 Task: Create List Newsletters in Board Resource Management to Workspace Continuous Integration and Deployment. Create List Press Releases in Board Website Design to Workspace Continuous Integration and Deployment. Create List Social Media Posts in Board Social Media Content Creation and Curation to Workspace Continuous Integration and Deployment
Action: Mouse moved to (43, 358)
Screenshot: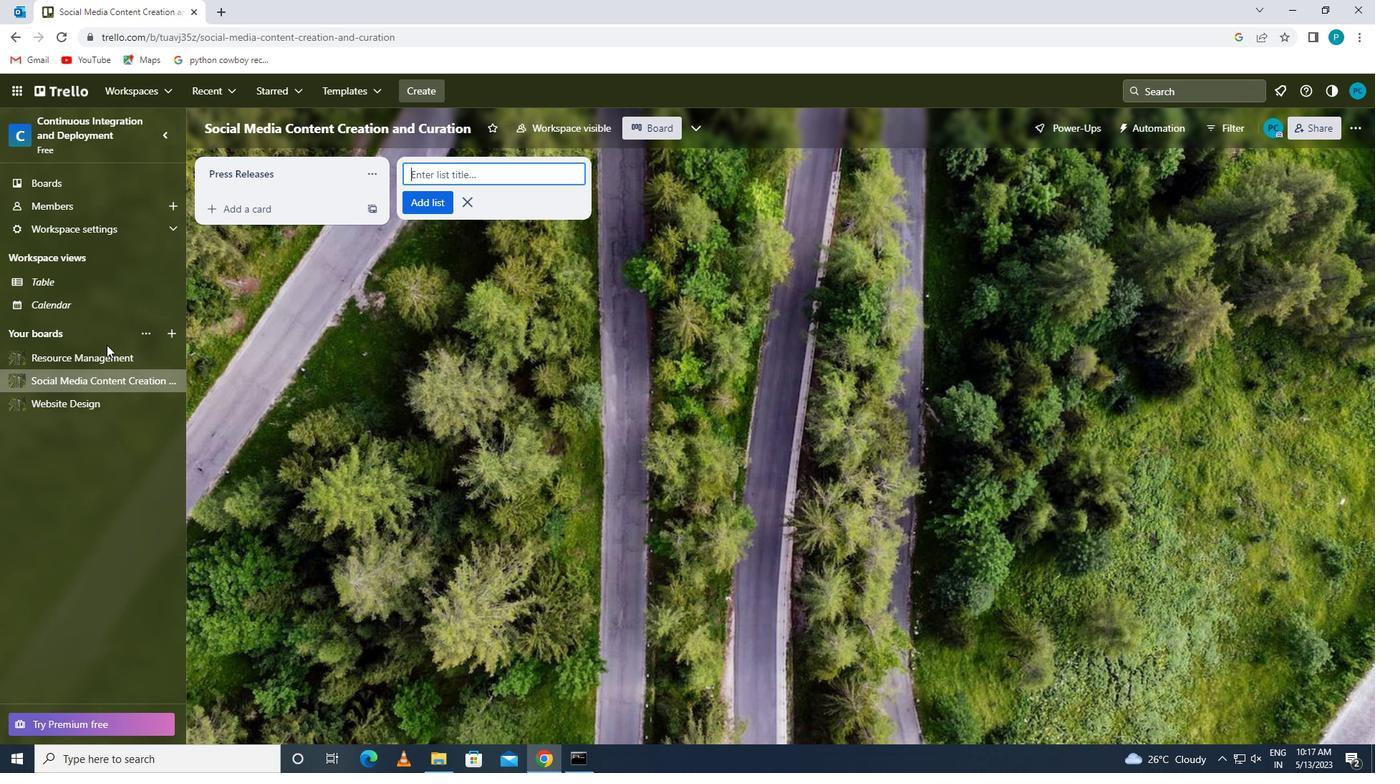 
Action: Mouse pressed left at (43, 358)
Screenshot: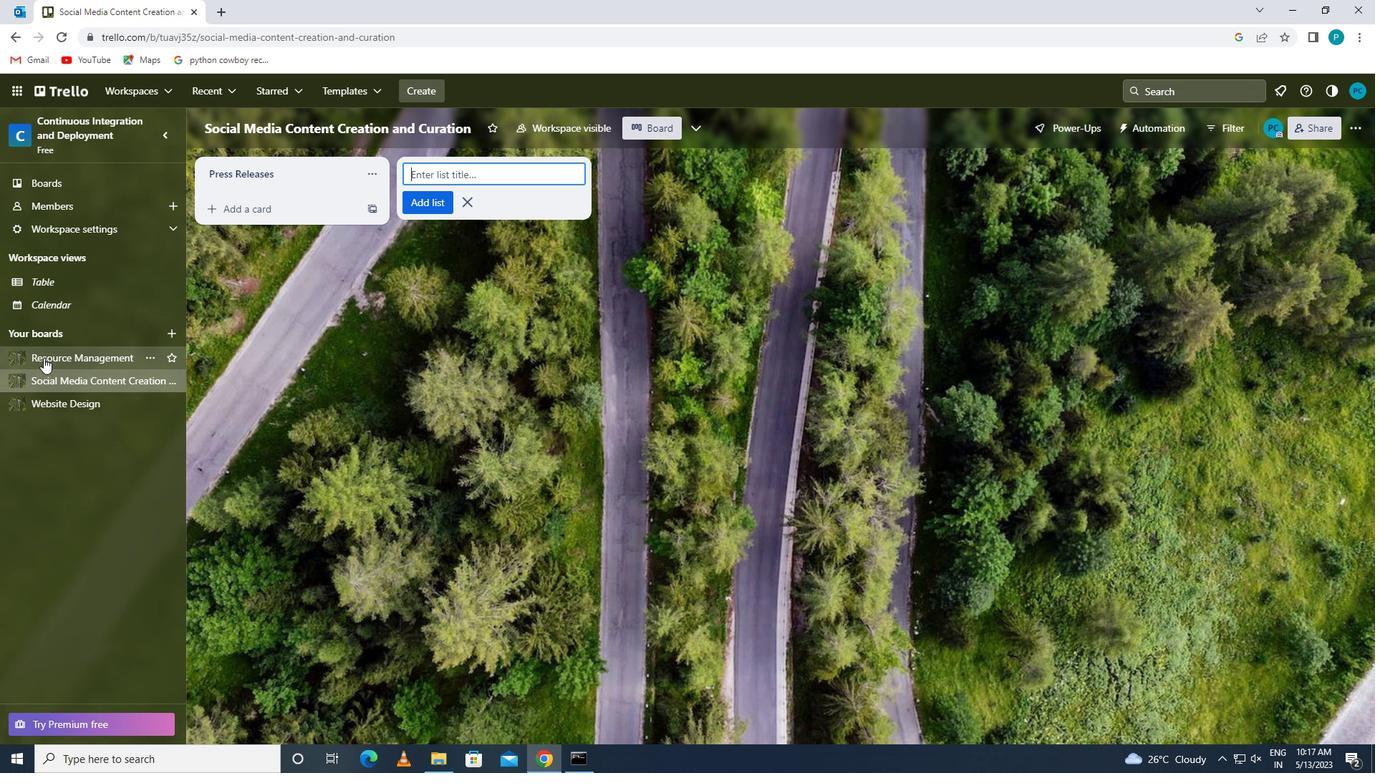 
Action: Mouse moved to (462, 175)
Screenshot: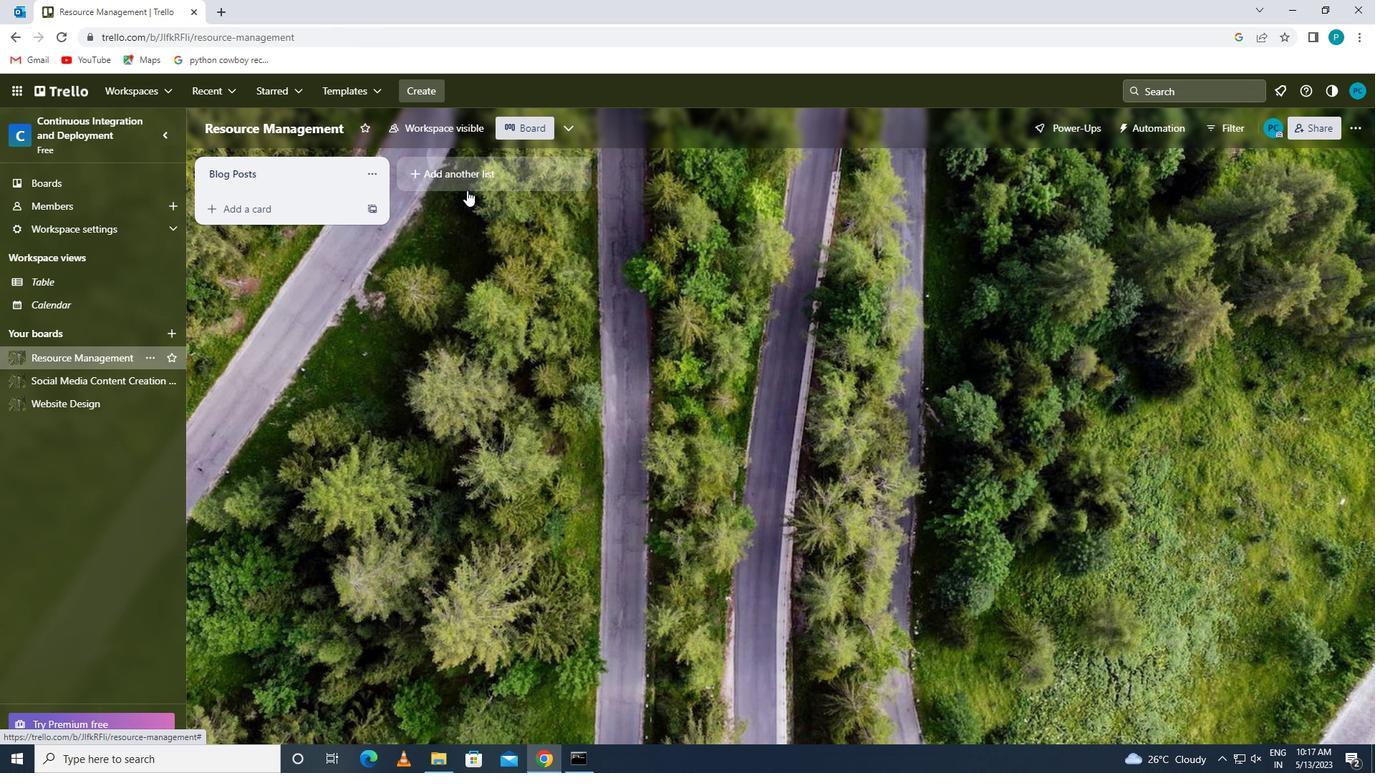 
Action: Mouse pressed left at (462, 175)
Screenshot: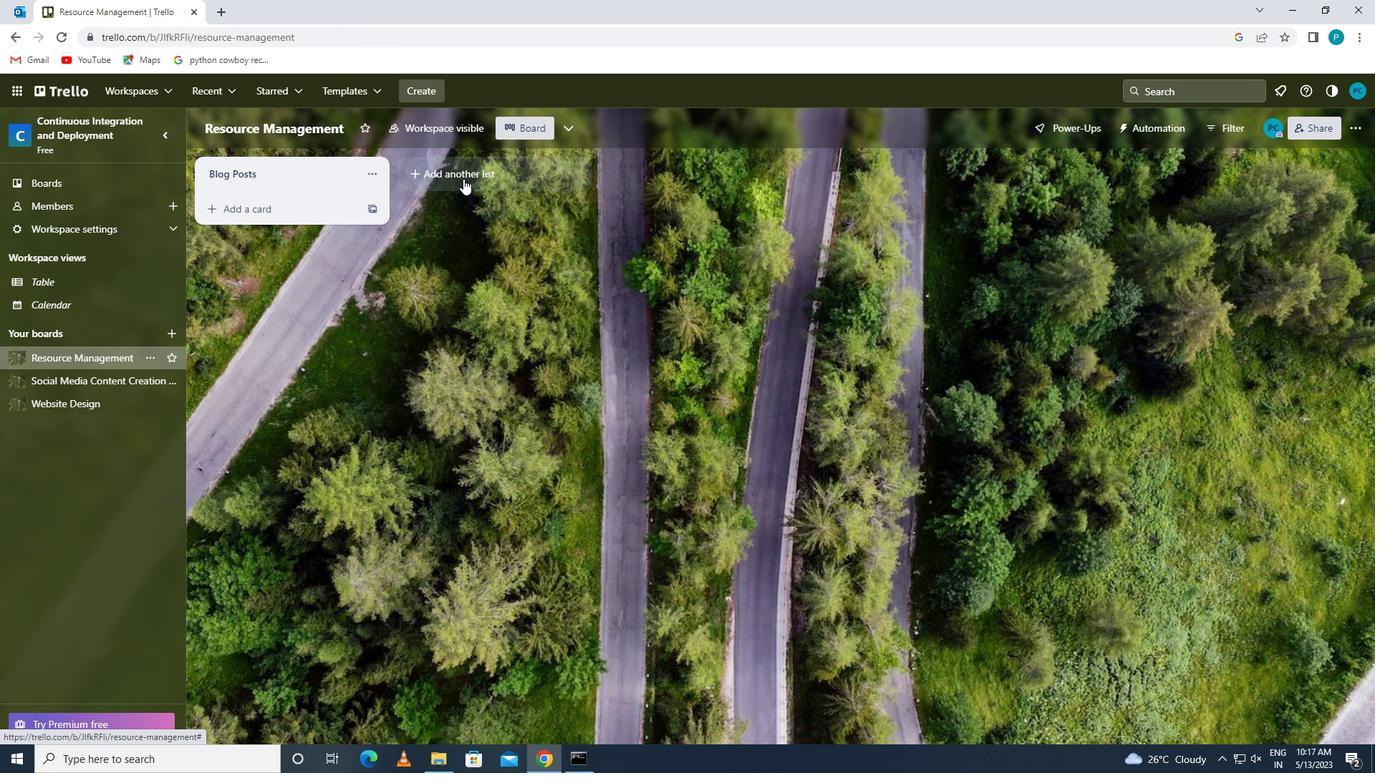 
Action: Key pressed <Key.caps_lock>n<Key.caps_lock>ewsletters
Screenshot: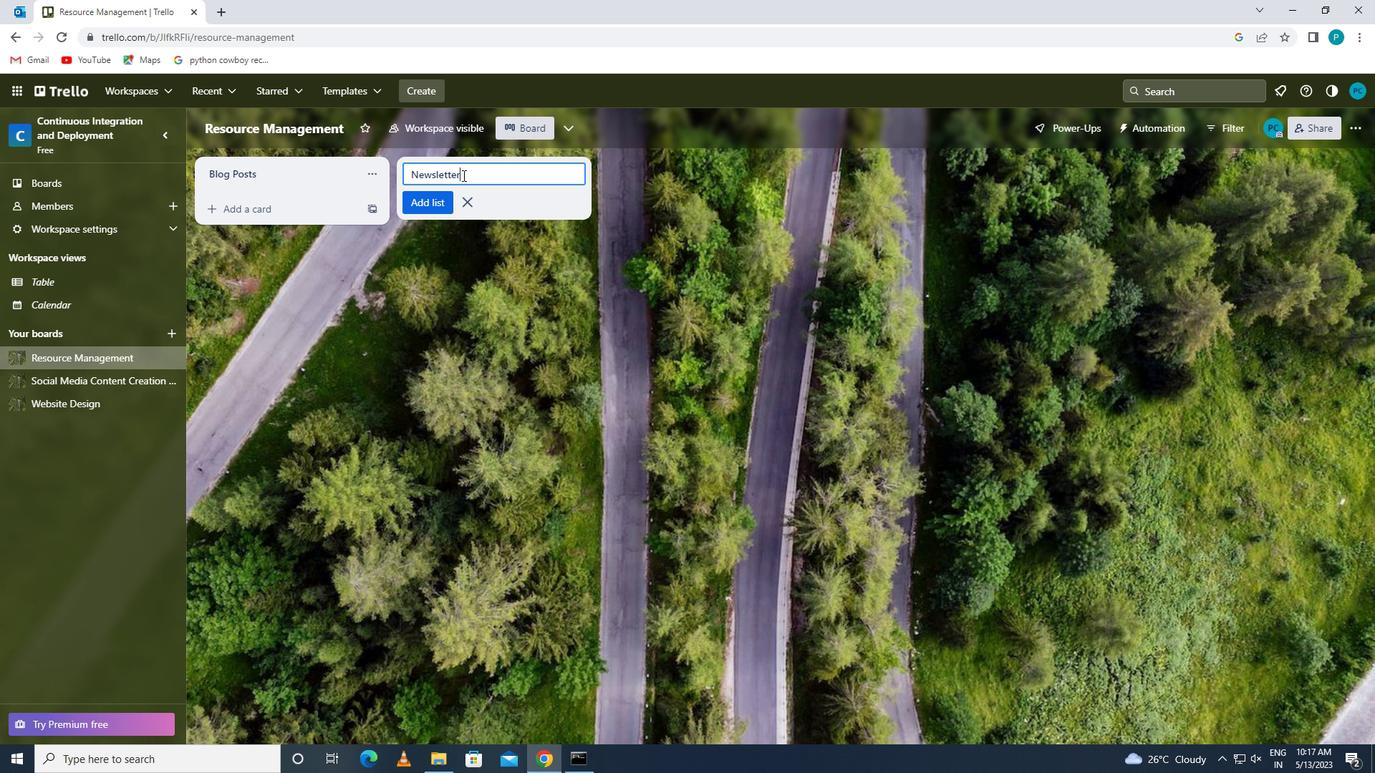
Action: Mouse moved to (449, 213)
Screenshot: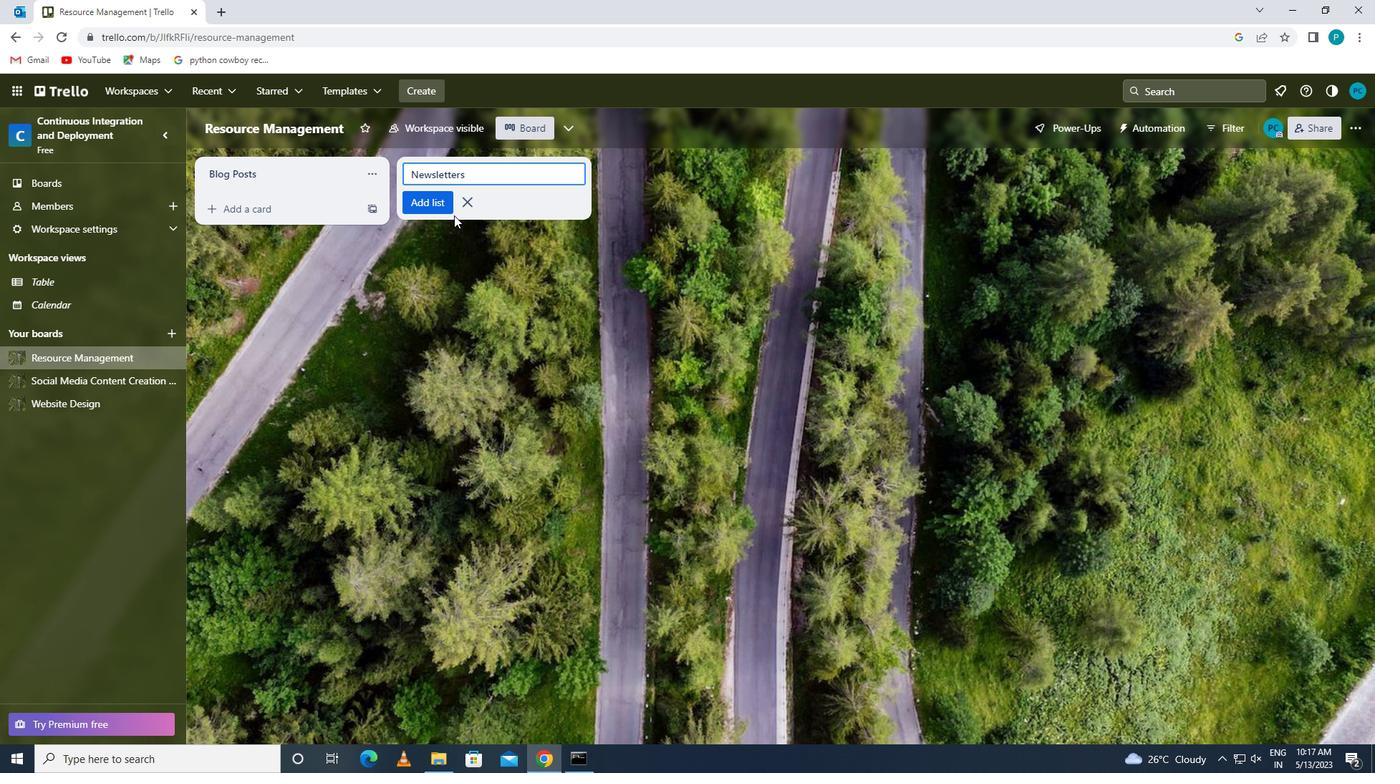 
Action: Mouse pressed left at (449, 213)
Screenshot: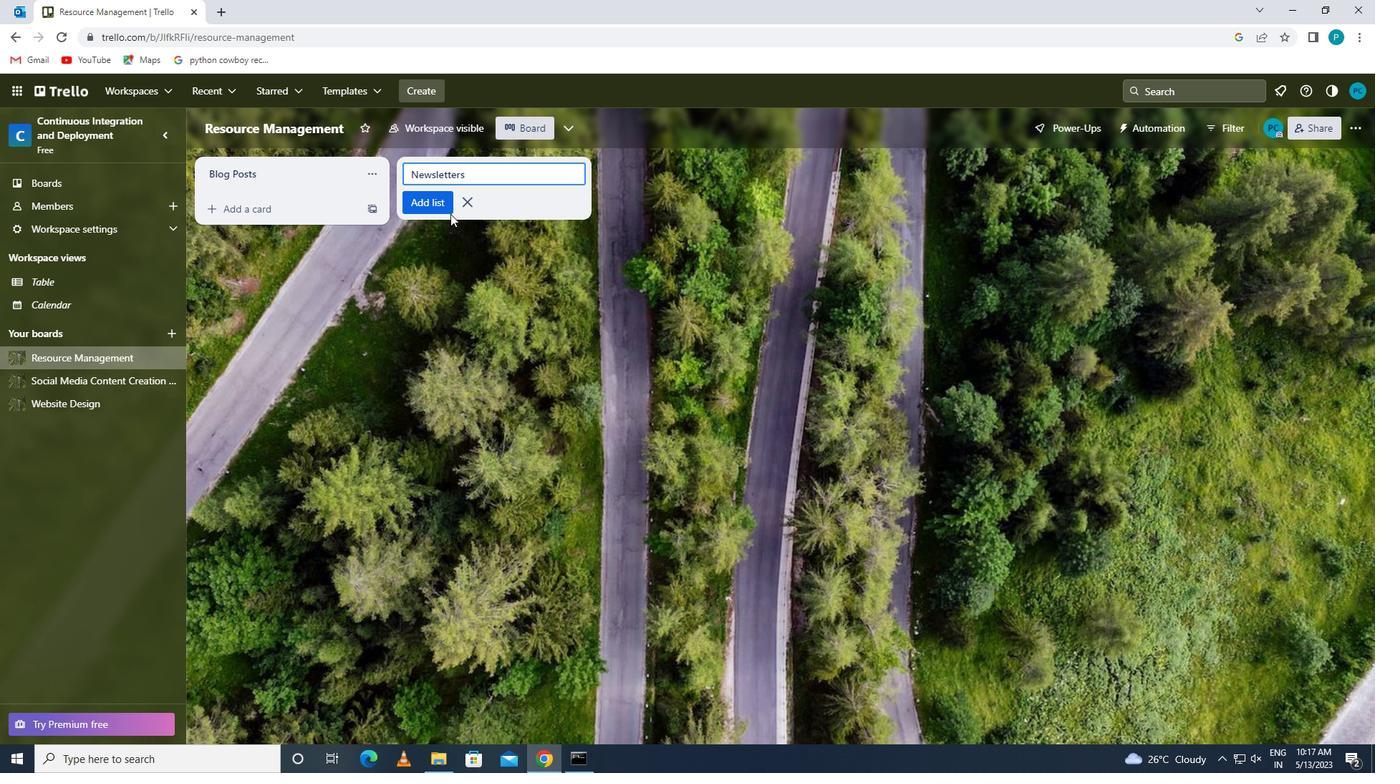 
Action: Mouse moved to (33, 400)
Screenshot: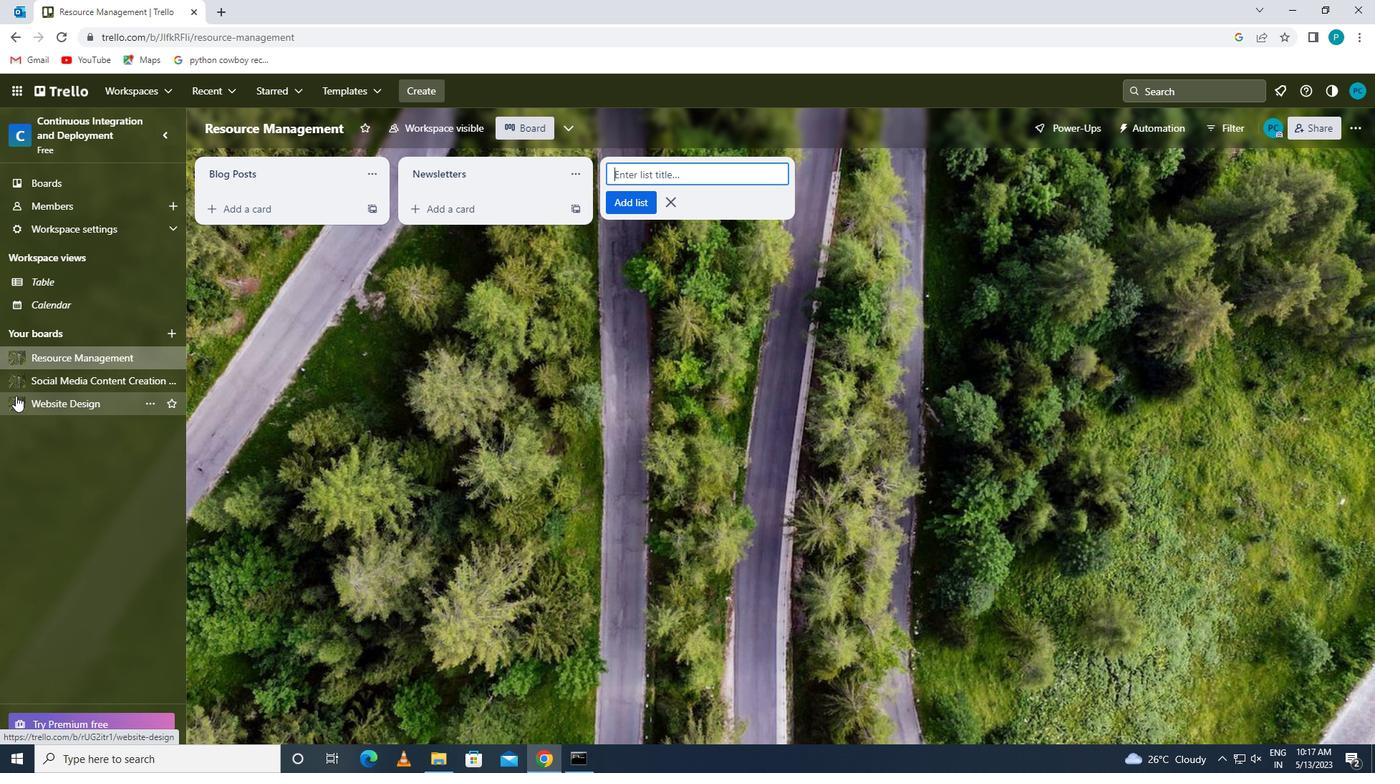 
Action: Mouse pressed left at (33, 400)
Screenshot: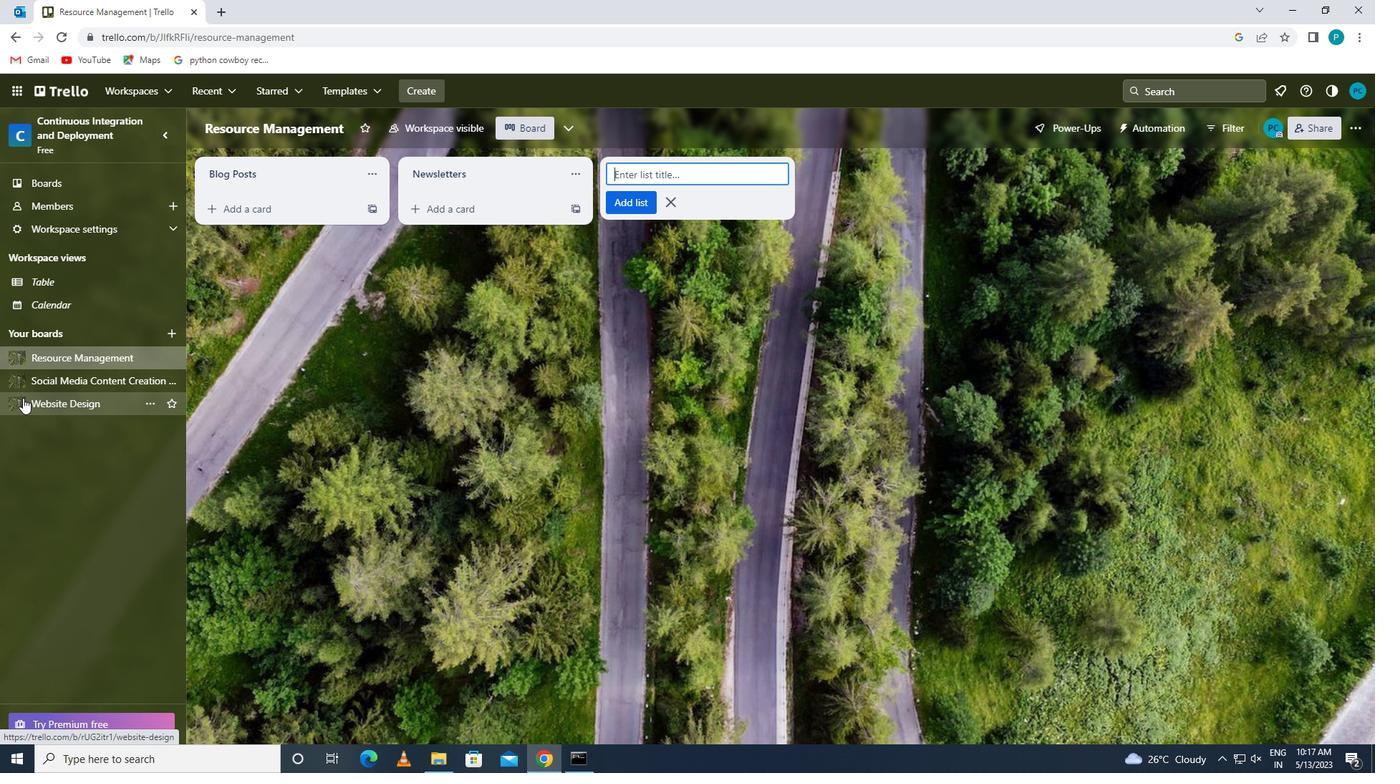
Action: Mouse moved to (465, 171)
Screenshot: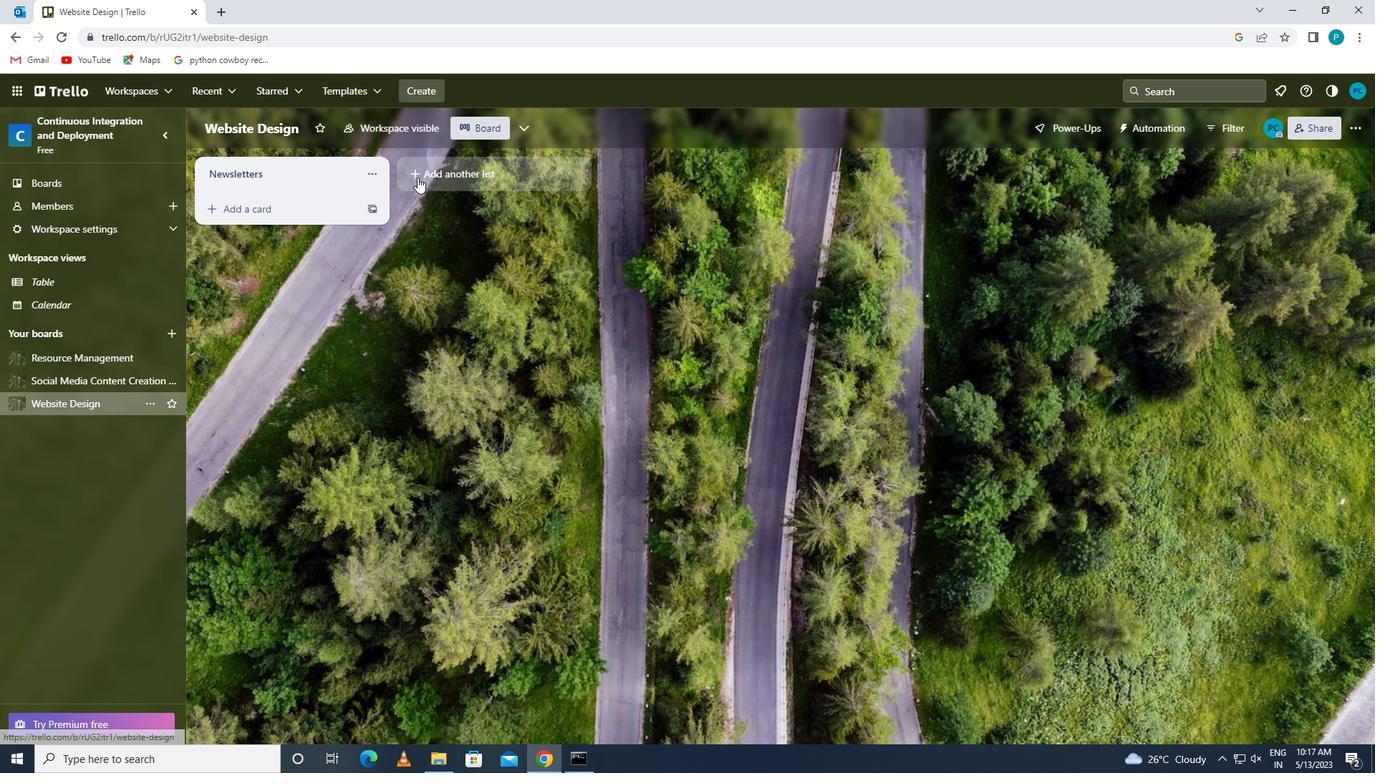 
Action: Mouse pressed left at (465, 171)
Screenshot: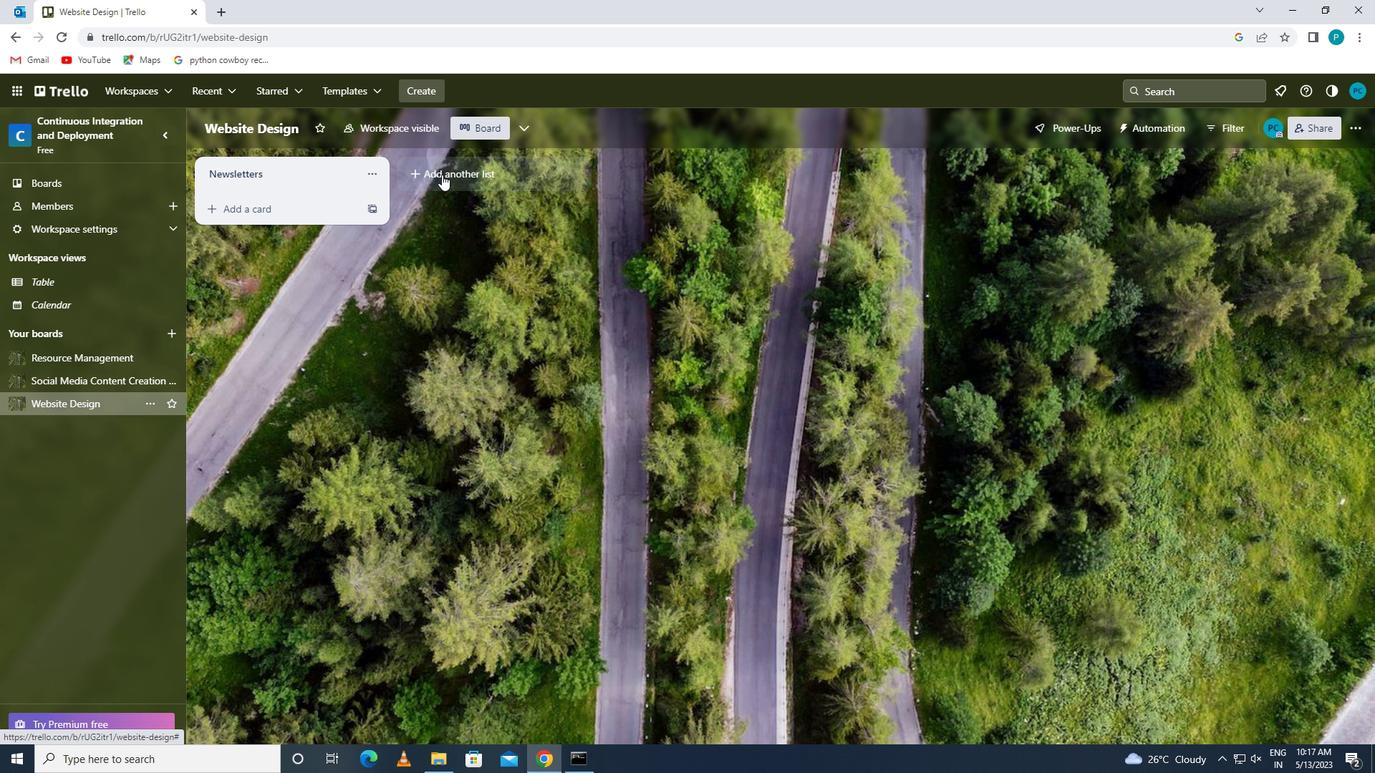 
Action: Key pressed <Key.caps_lock>p<Key.caps_lock>e<Key.backspace>ress<Key.space><Key.caps_lock>r<Key.caps_lock>eleases
Screenshot: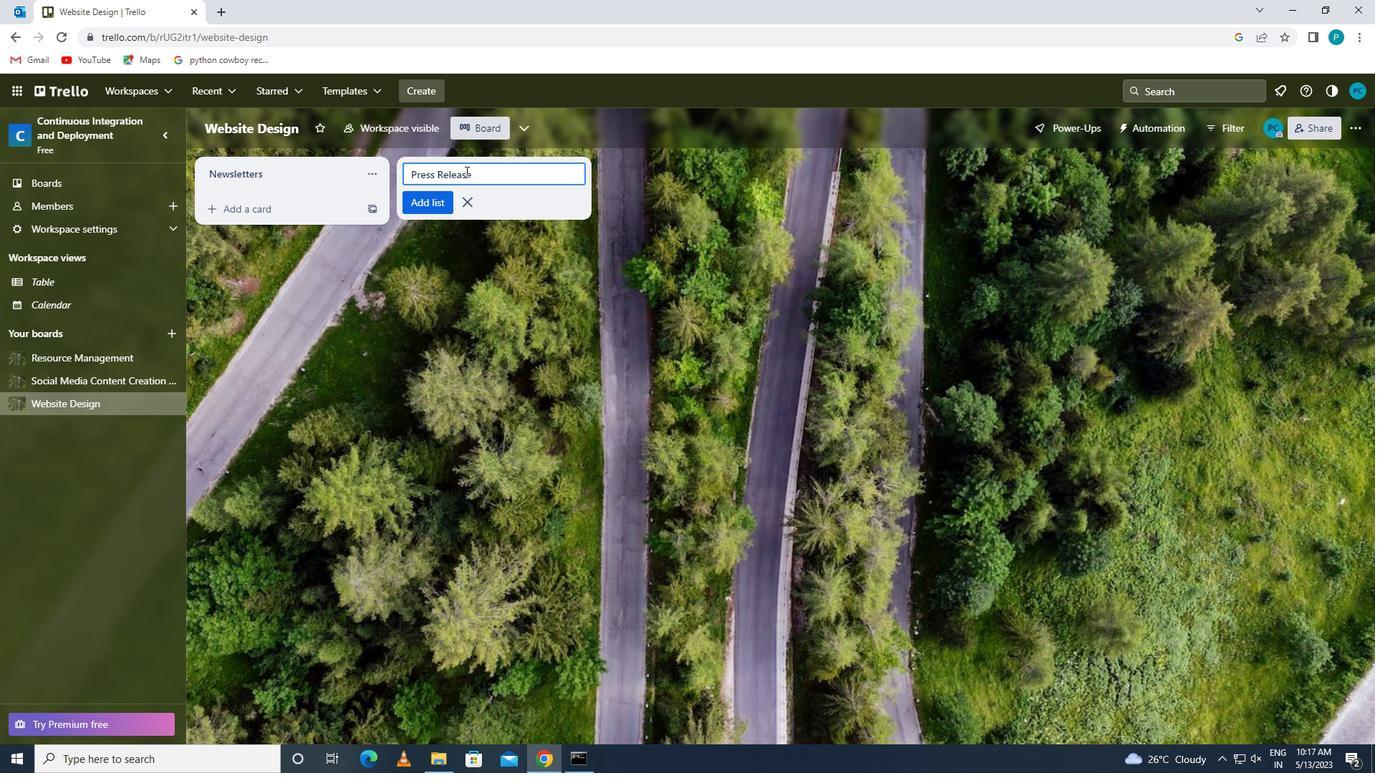 
Action: Mouse moved to (440, 202)
Screenshot: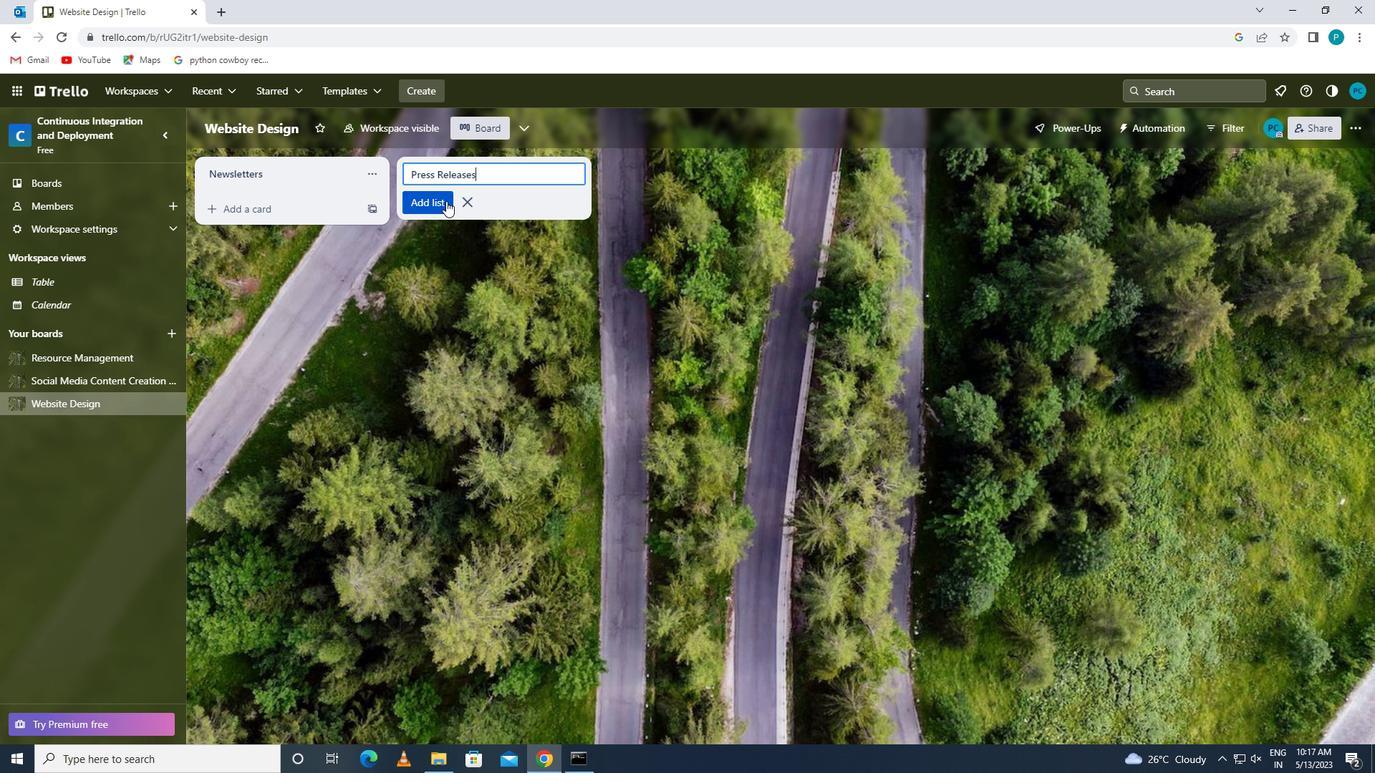 
Action: Mouse pressed left at (440, 202)
Screenshot: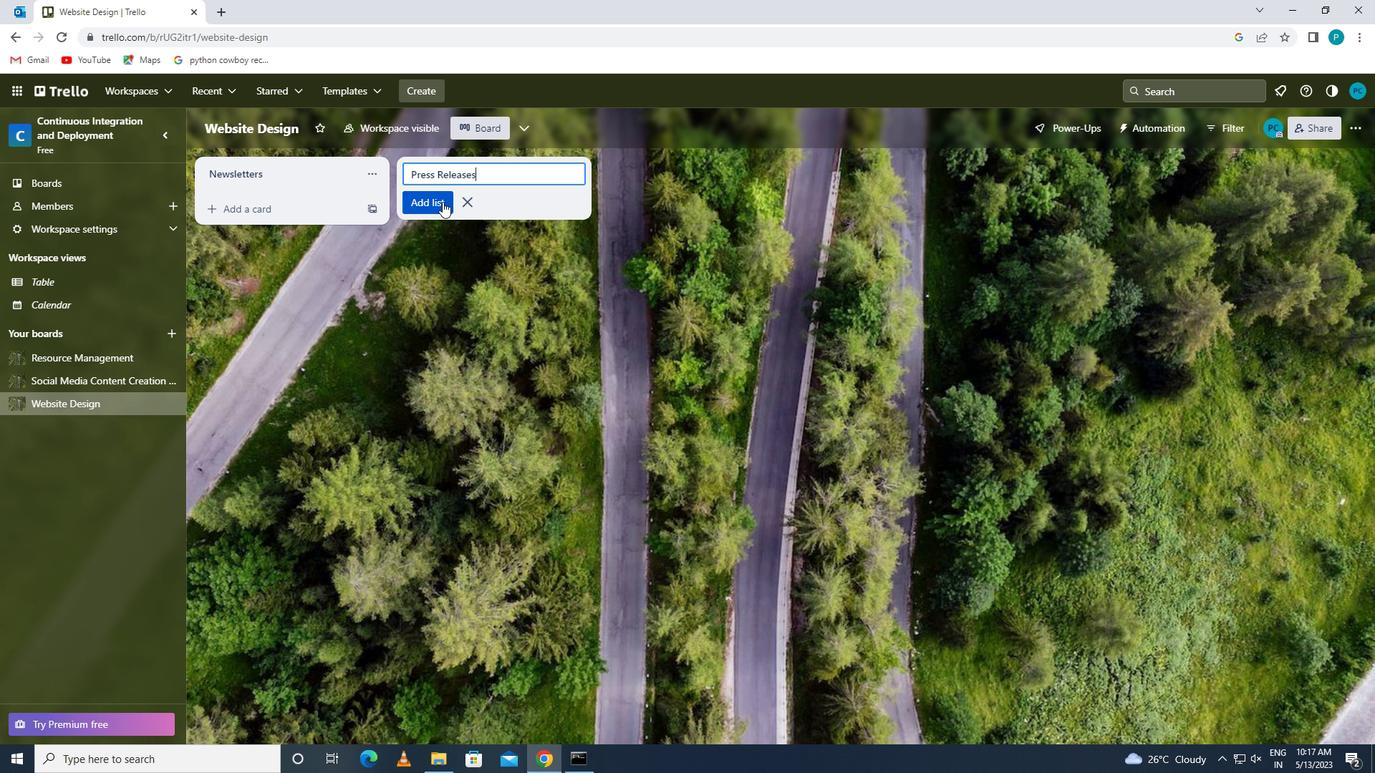 
Action: Mouse moved to (40, 383)
Screenshot: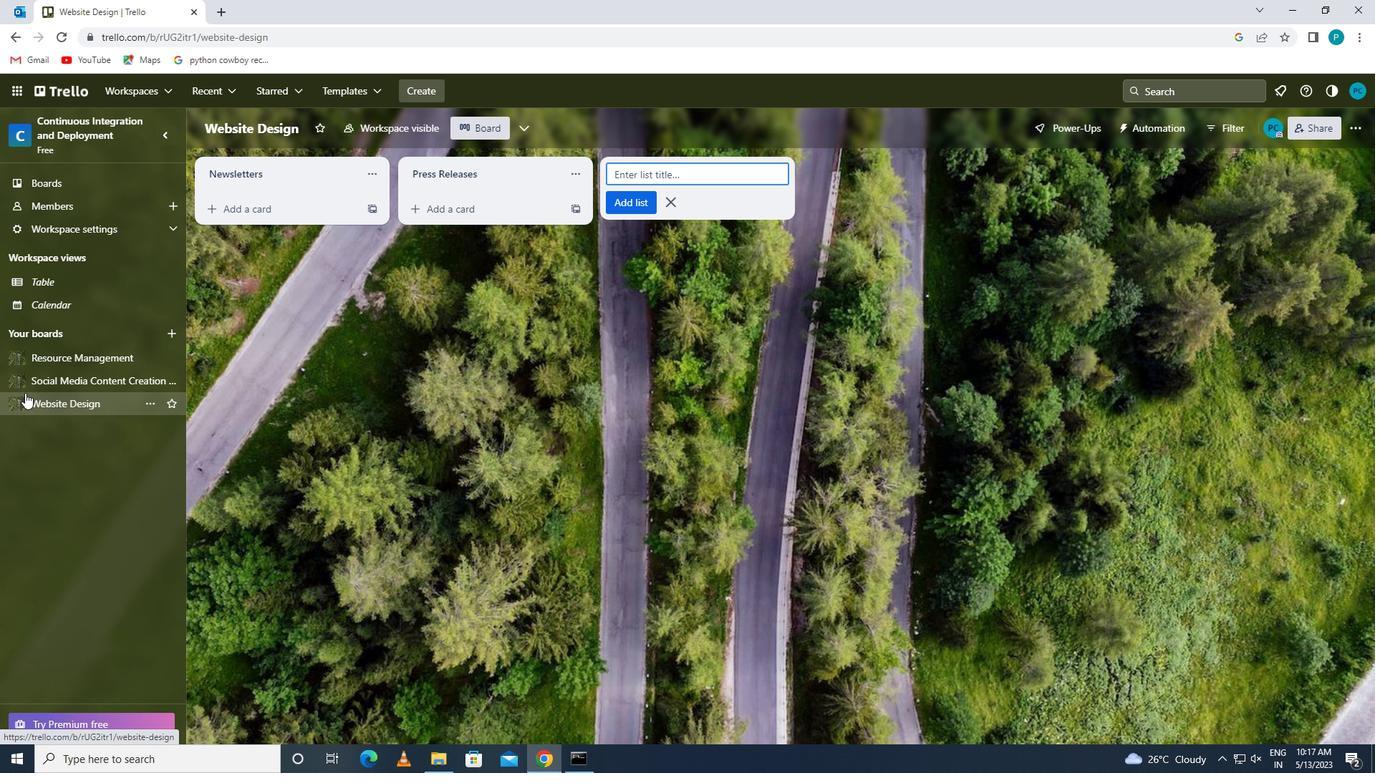 
Action: Mouse pressed left at (40, 383)
Screenshot: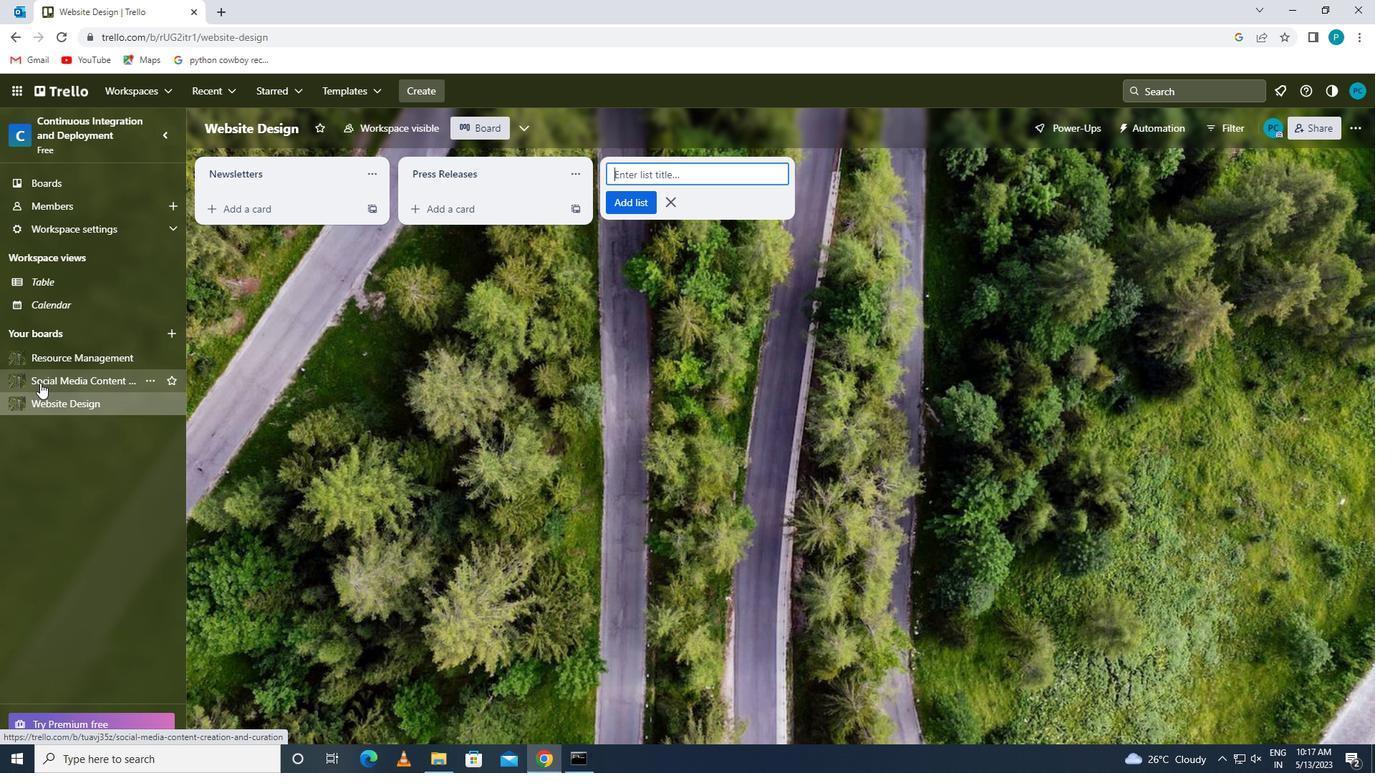 
Action: Mouse moved to (472, 168)
Screenshot: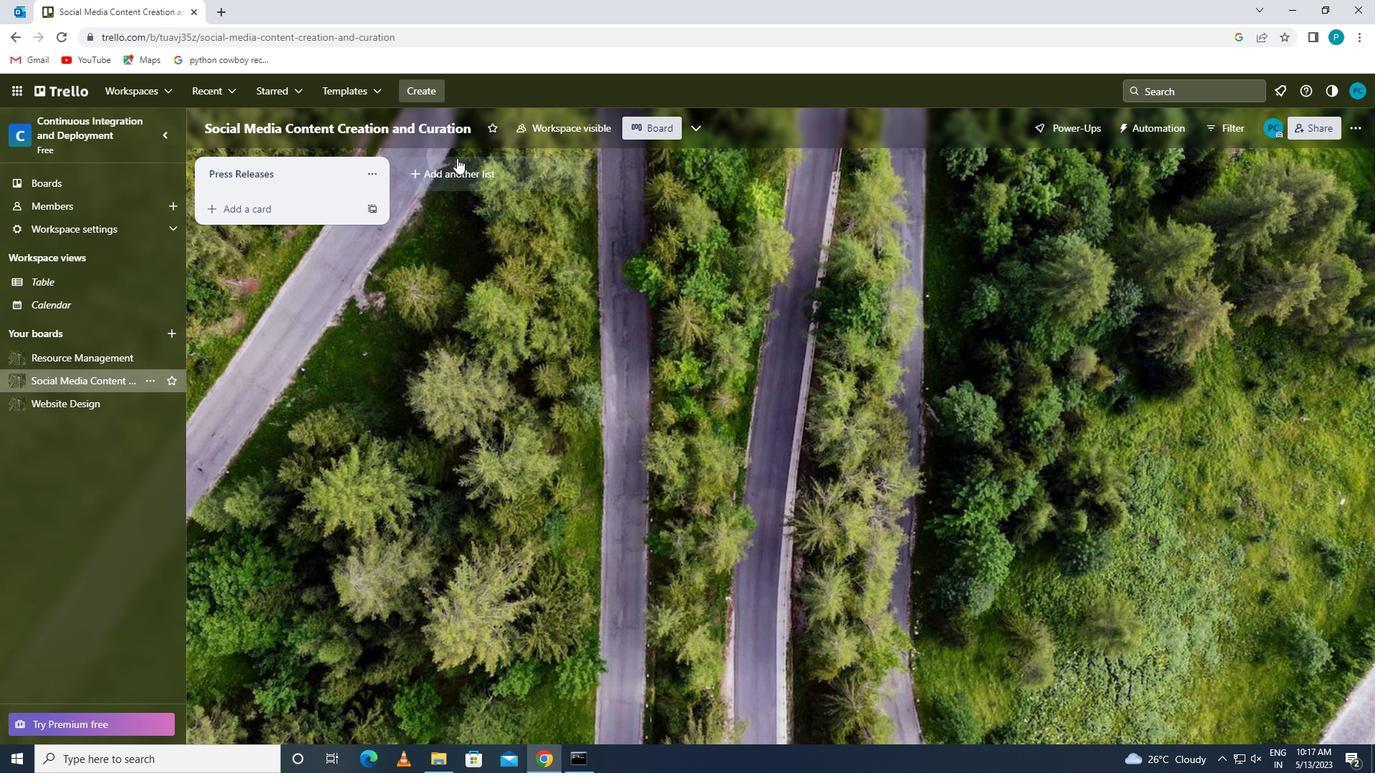 
Action: Mouse pressed left at (472, 168)
Screenshot: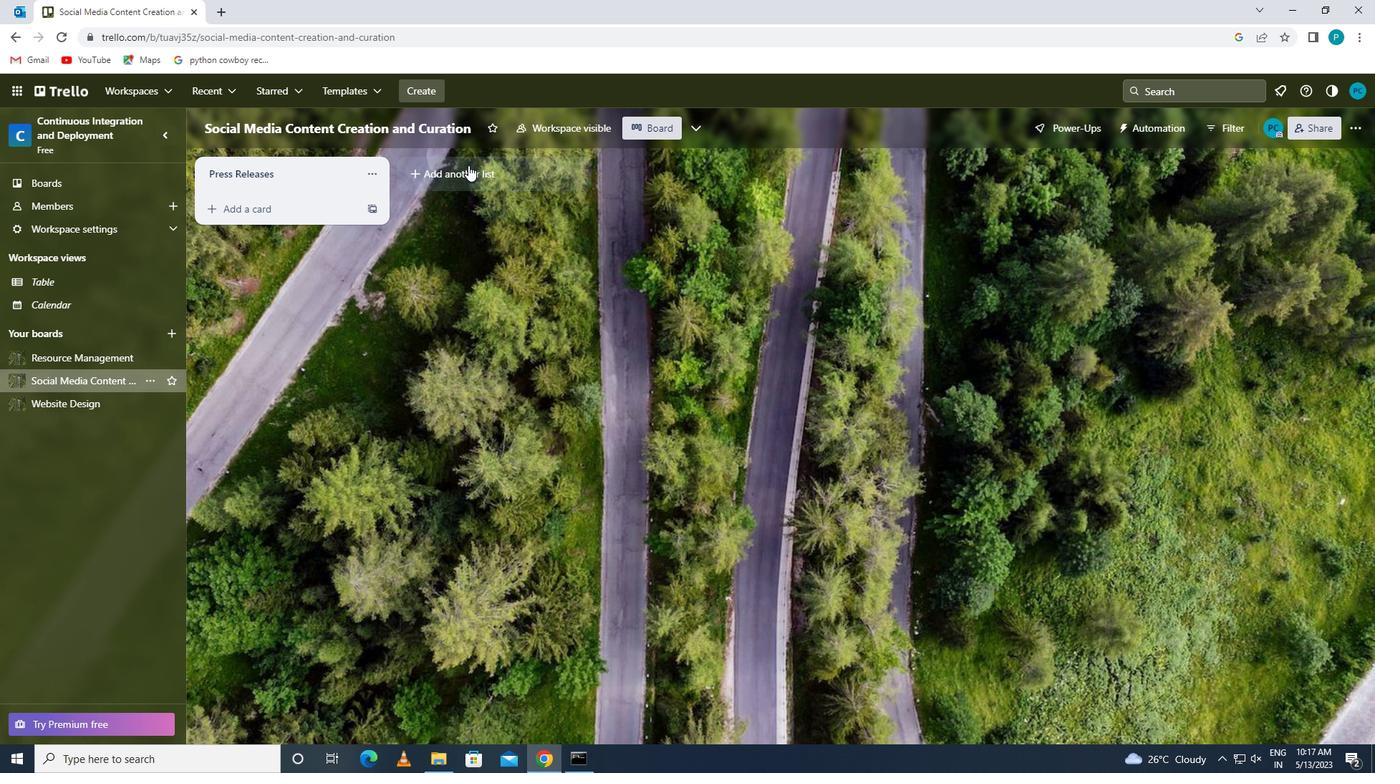 
Action: Key pressed <Key.caps_lock>s<Key.caps_lock>ocial<Key.space><Key.caps_lock>m<Key.caps_lock>edia<Key.space><Key.caps_lock>p<Key.caps_lock>osts
Screenshot: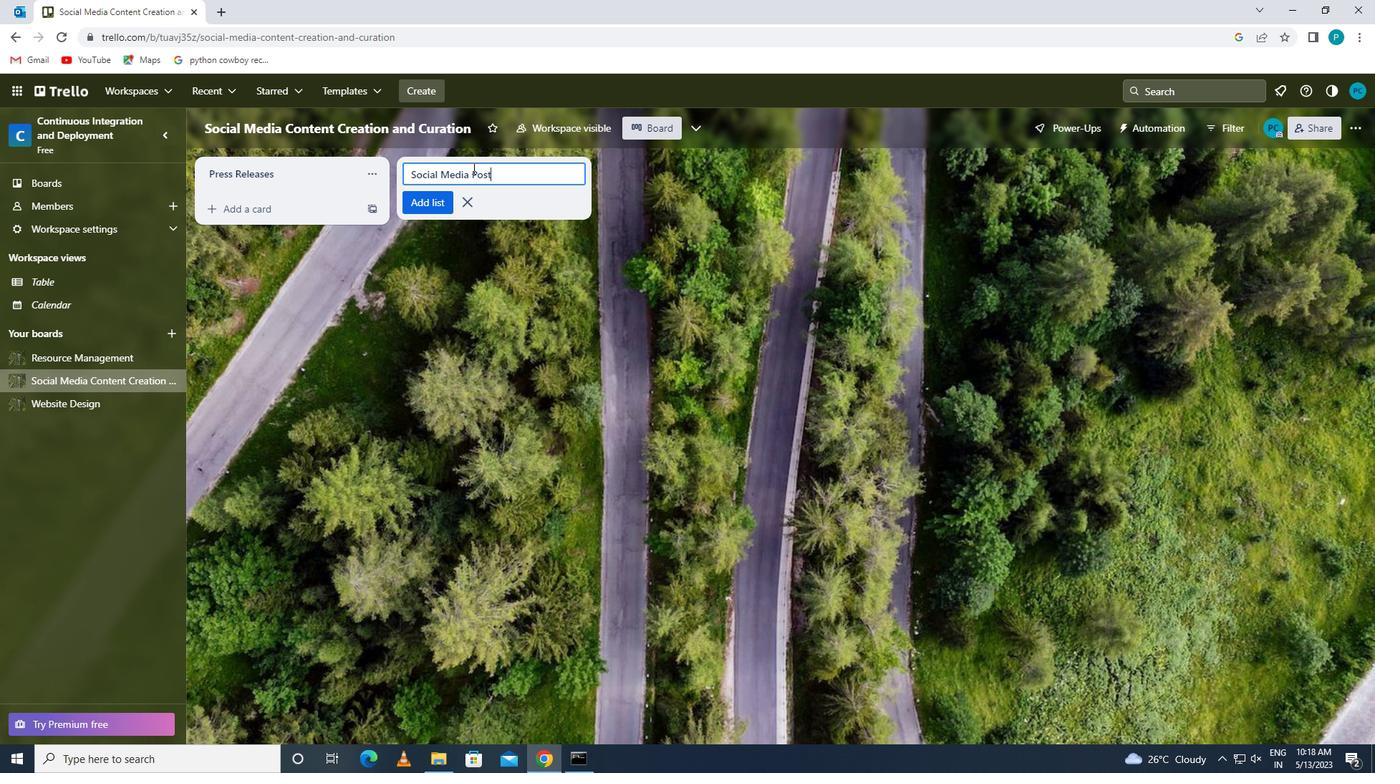 
Action: Mouse moved to (412, 198)
Screenshot: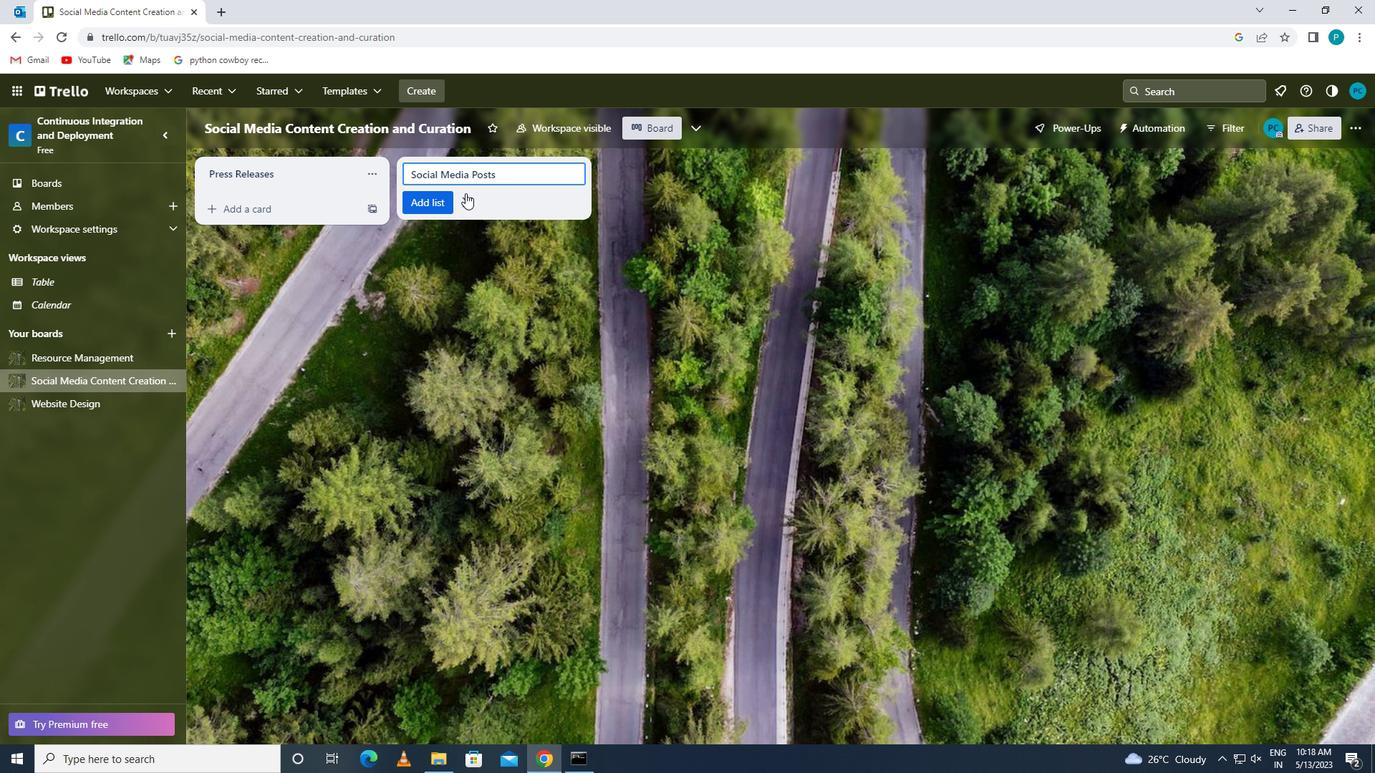 
Action: Mouse pressed left at (412, 198)
Screenshot: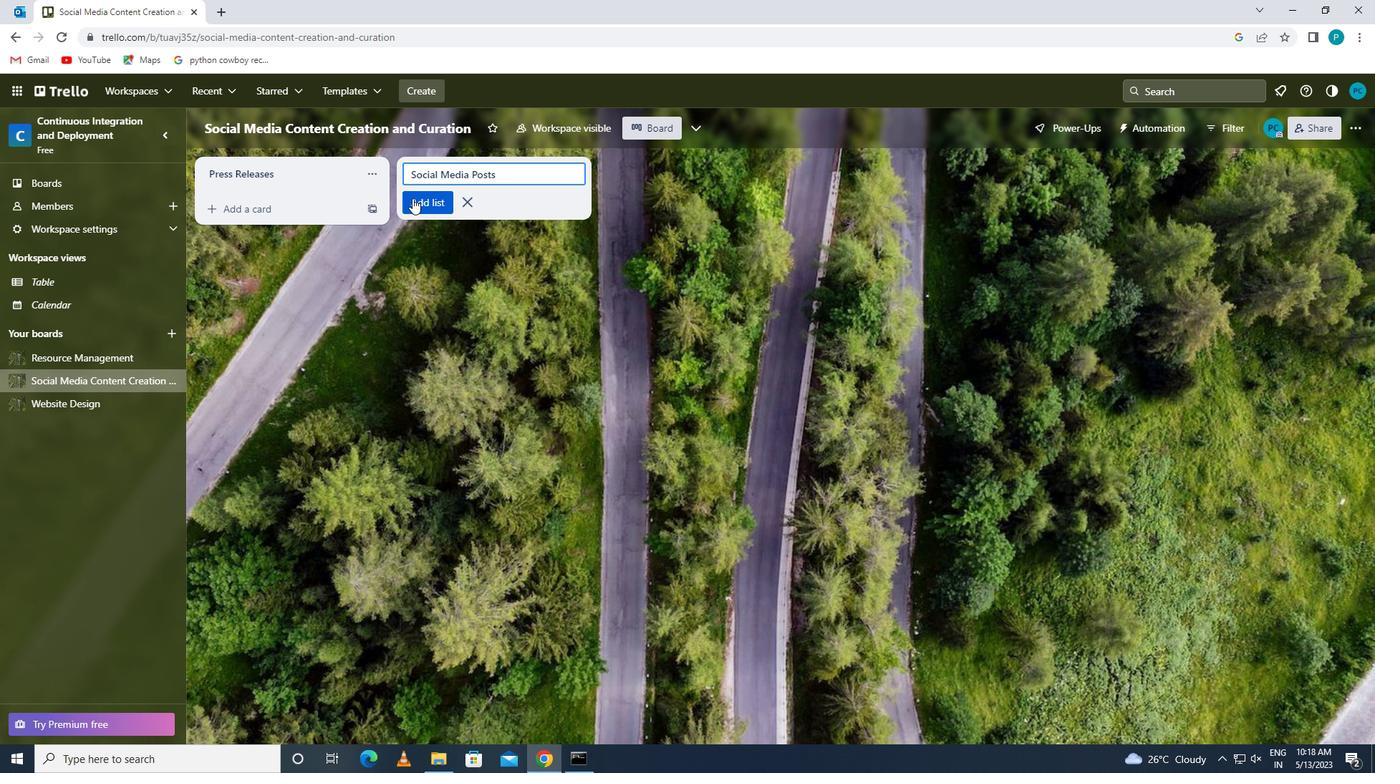
